 Task: Use the formula "LEFT" in spreadsheet "Project portfolio".
Action: Mouse pressed left at (1085, 316)
Screenshot: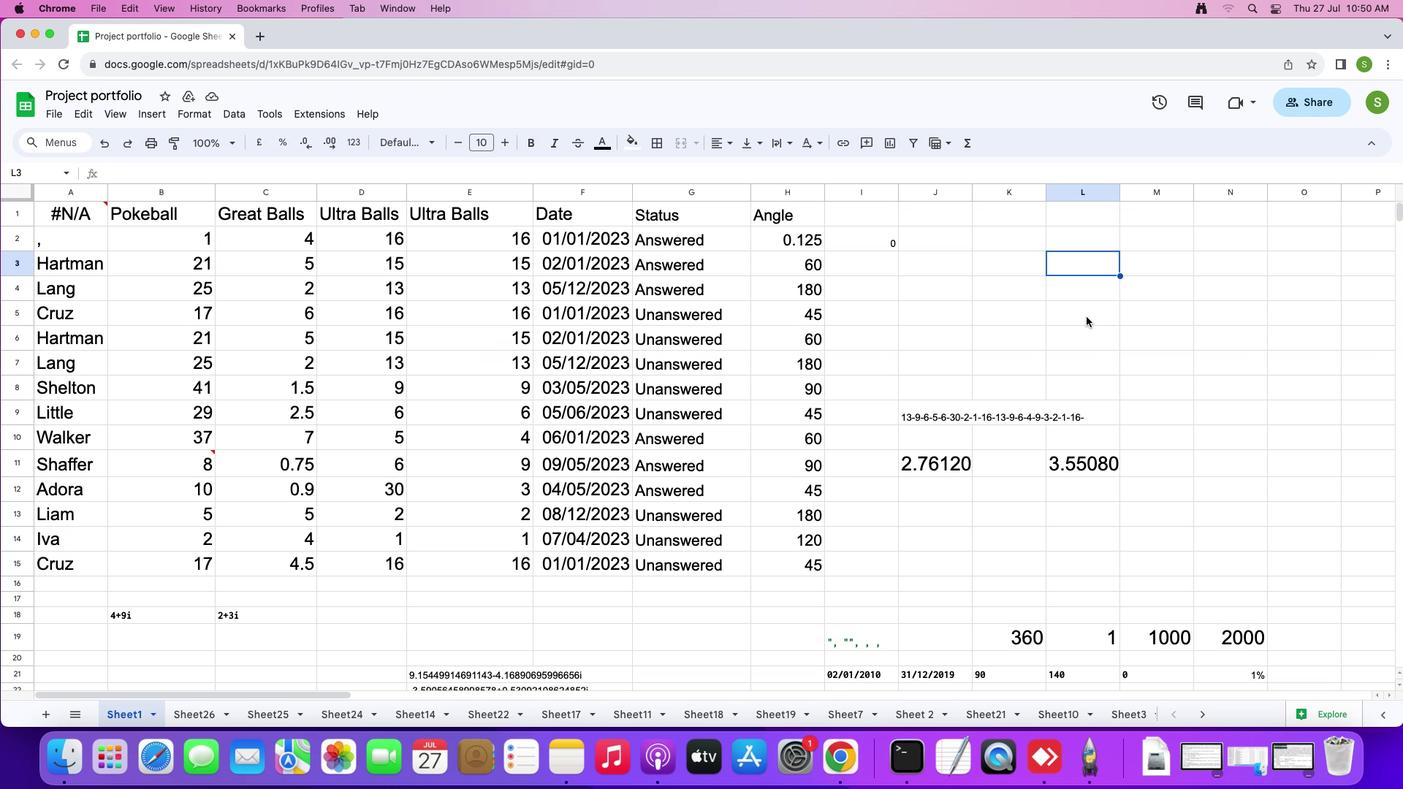 
Action: Mouse moved to (149, 113)
Screenshot: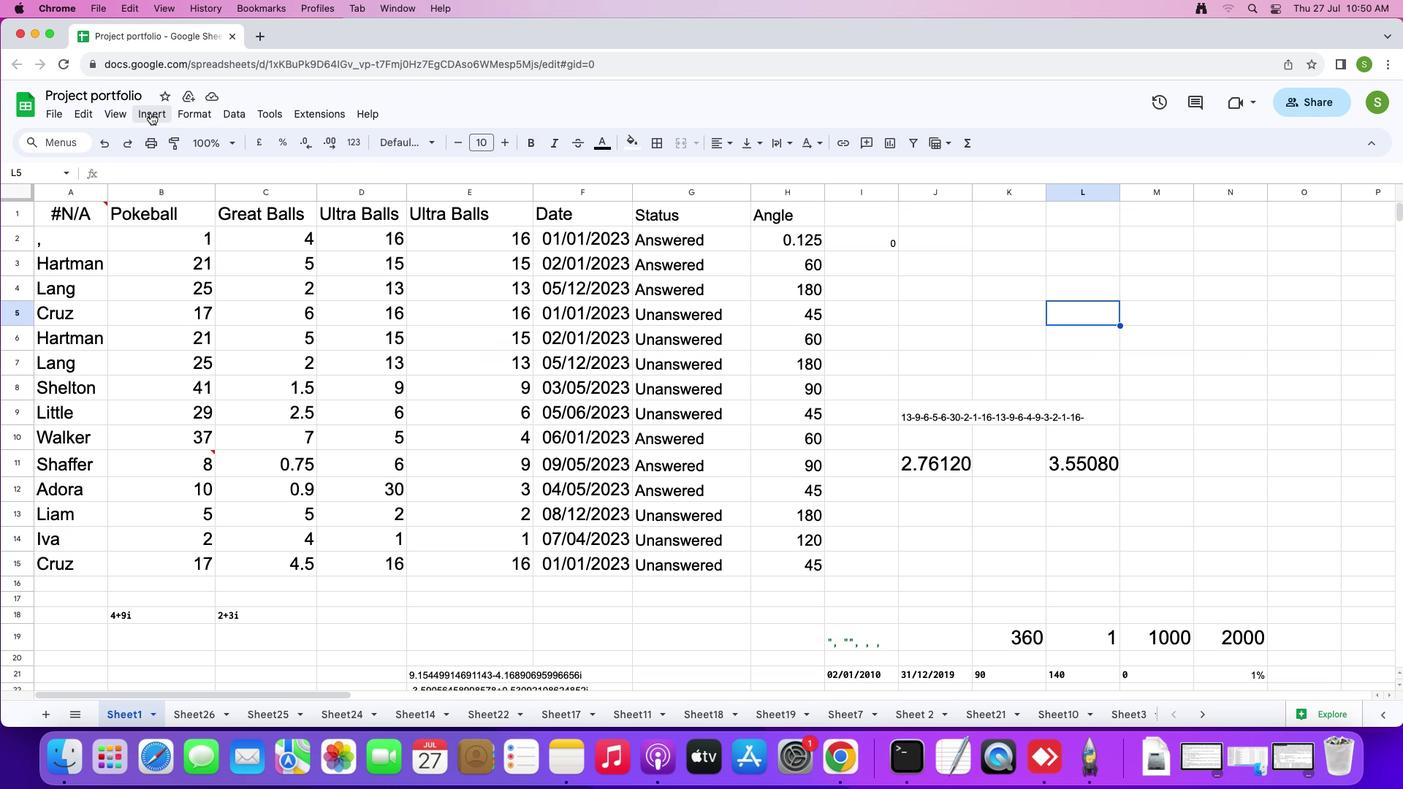 
Action: Mouse pressed left at (149, 113)
Screenshot: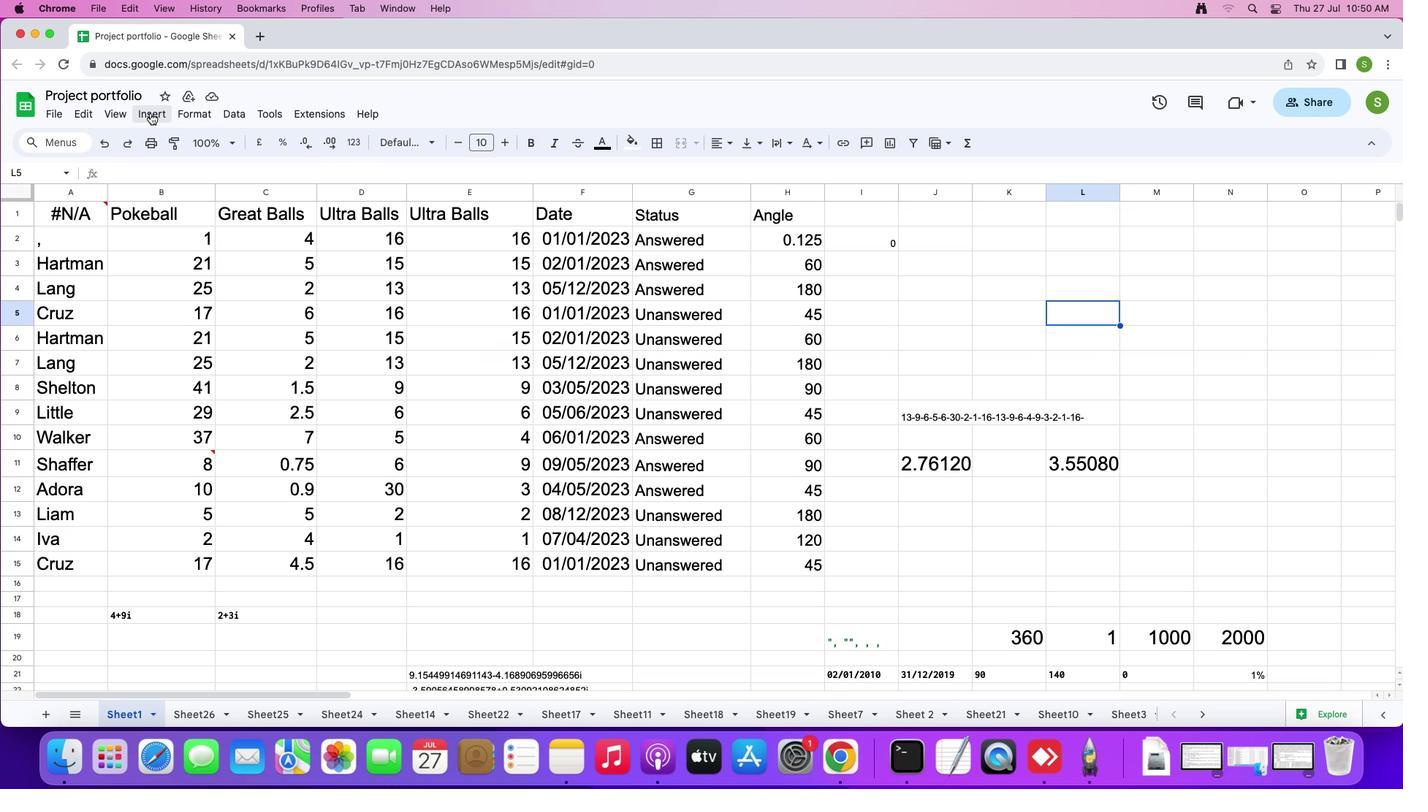 
Action: Mouse moved to (181, 350)
Screenshot: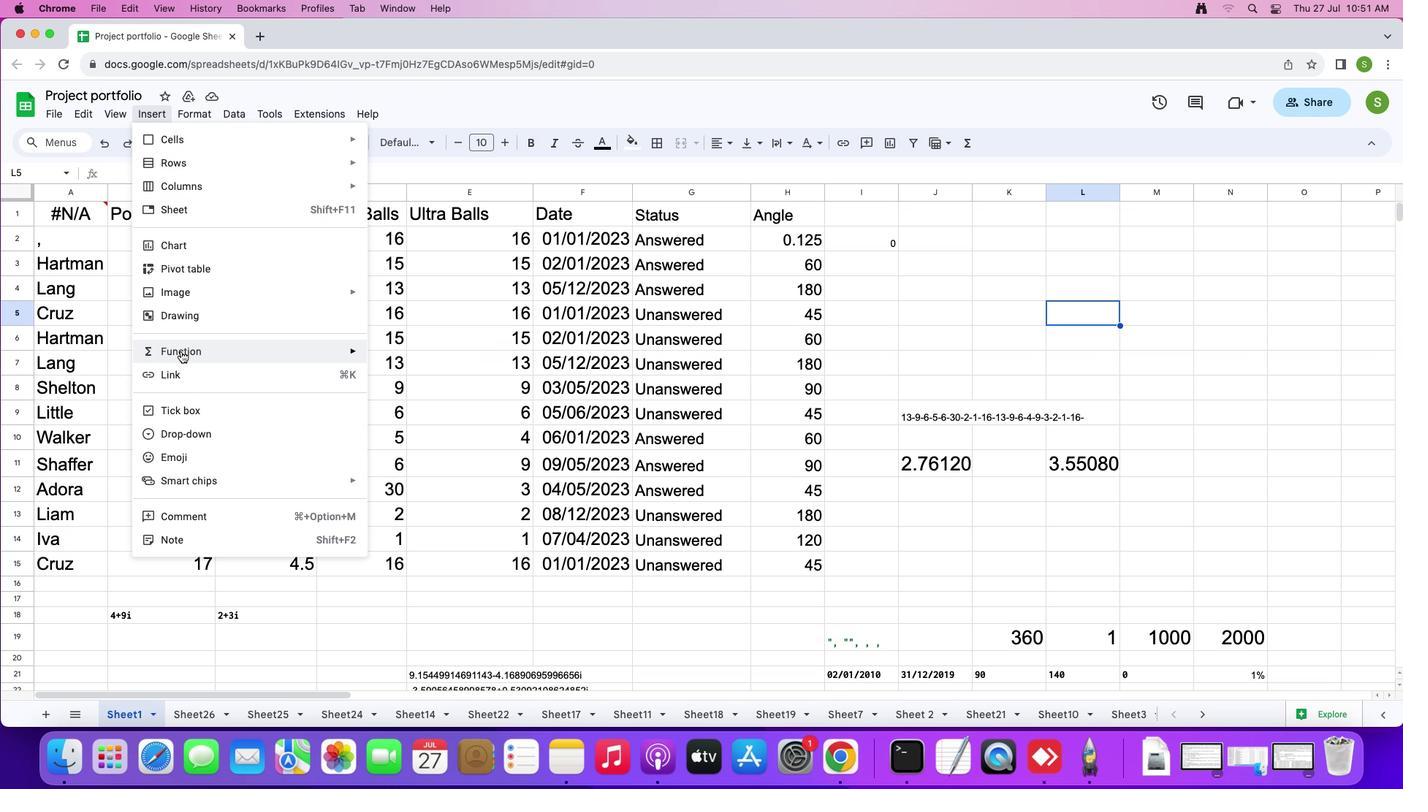 
Action: Mouse pressed left at (181, 350)
Screenshot: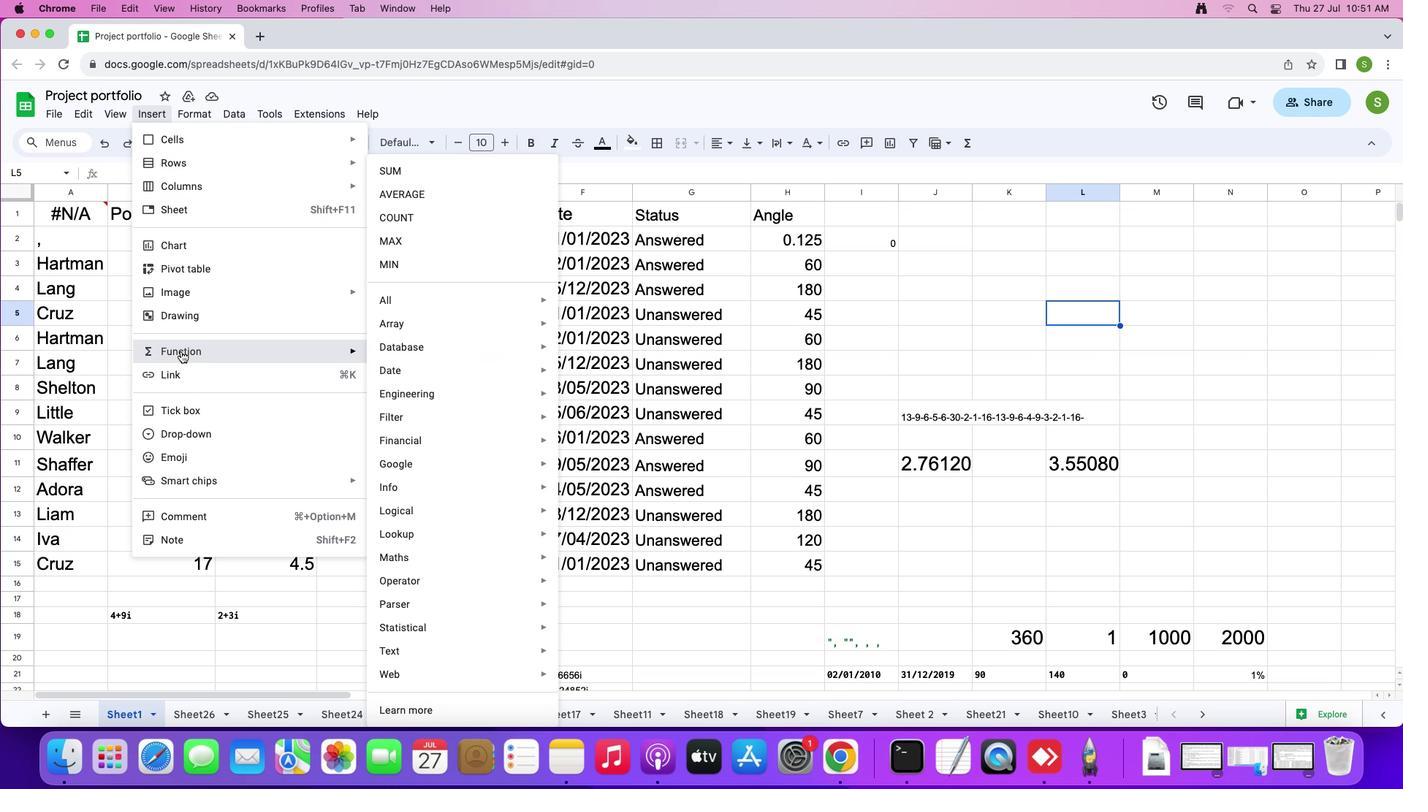 
Action: Mouse moved to (400, 295)
Screenshot: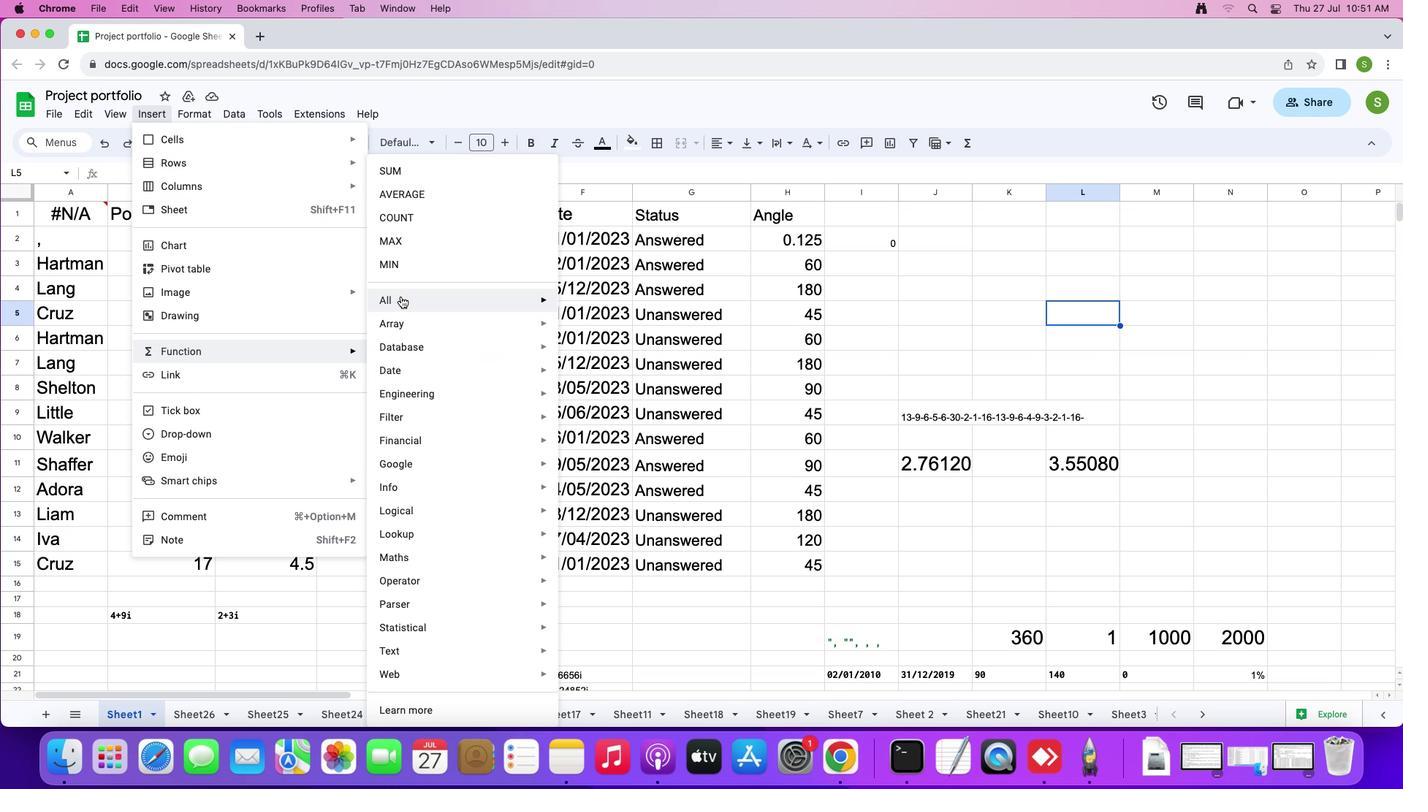 
Action: Mouse pressed left at (400, 295)
Screenshot: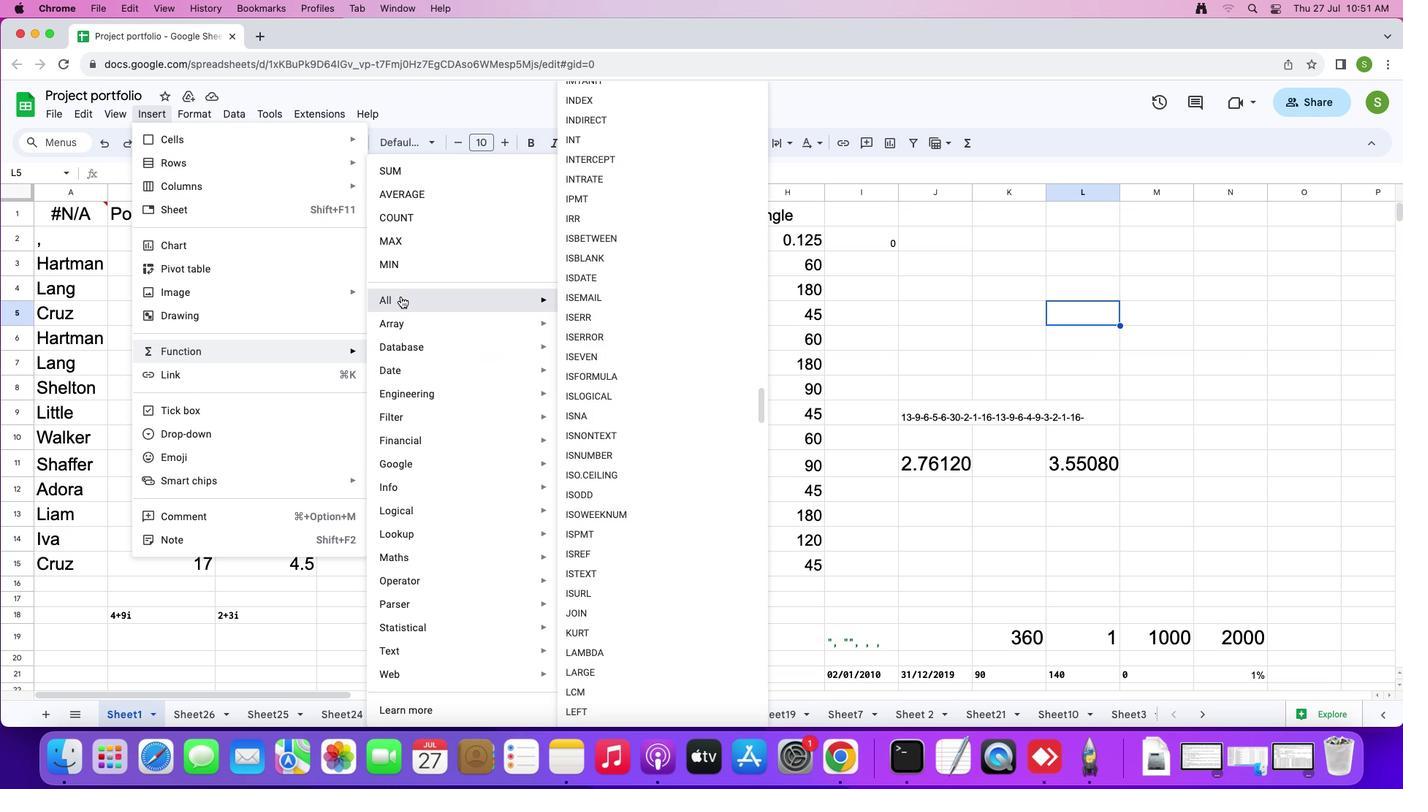
Action: Mouse moved to (635, 720)
Screenshot: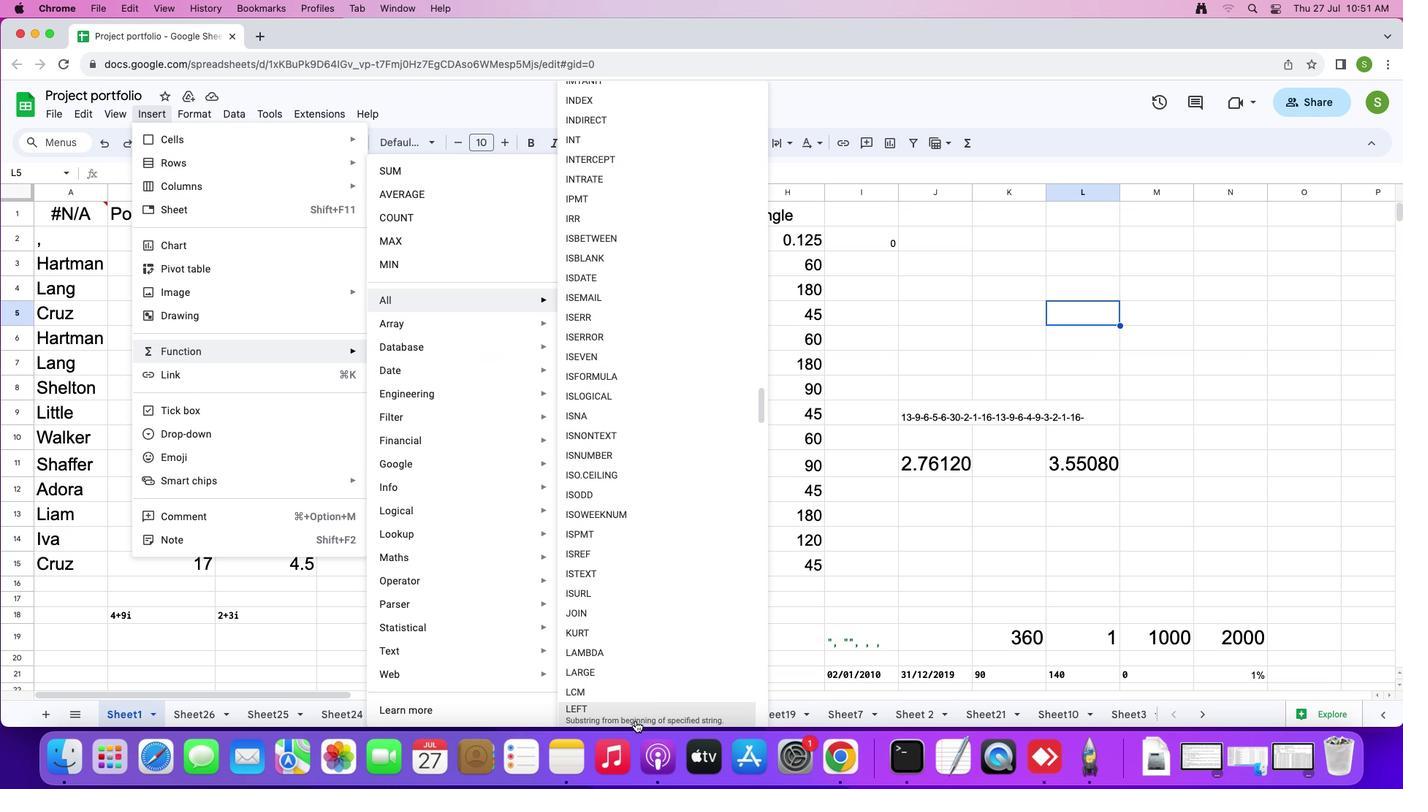 
Action: Mouse pressed left at (635, 720)
Screenshot: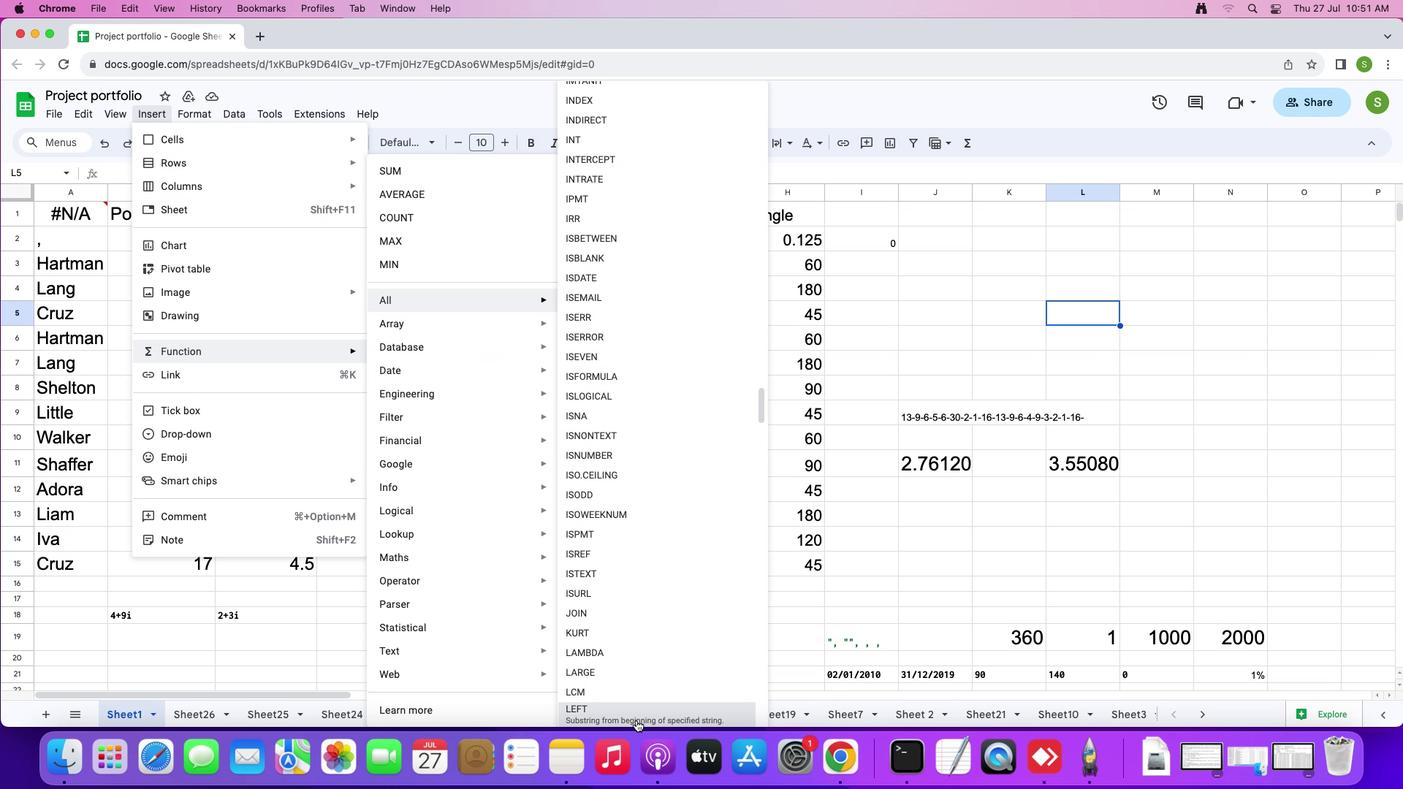 
Action: Mouse moved to (65, 311)
Screenshot: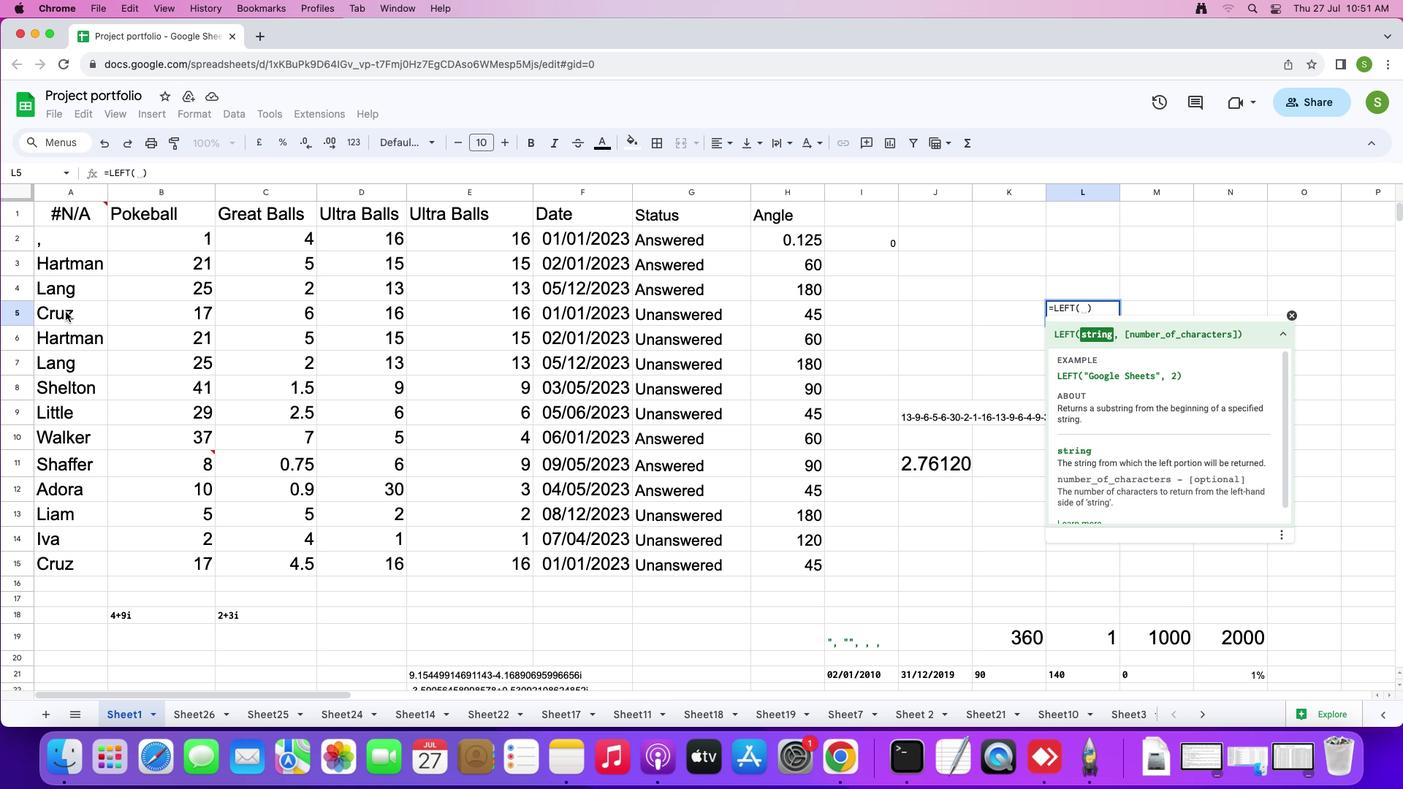 
Action: Mouse pressed left at (65, 311)
Screenshot: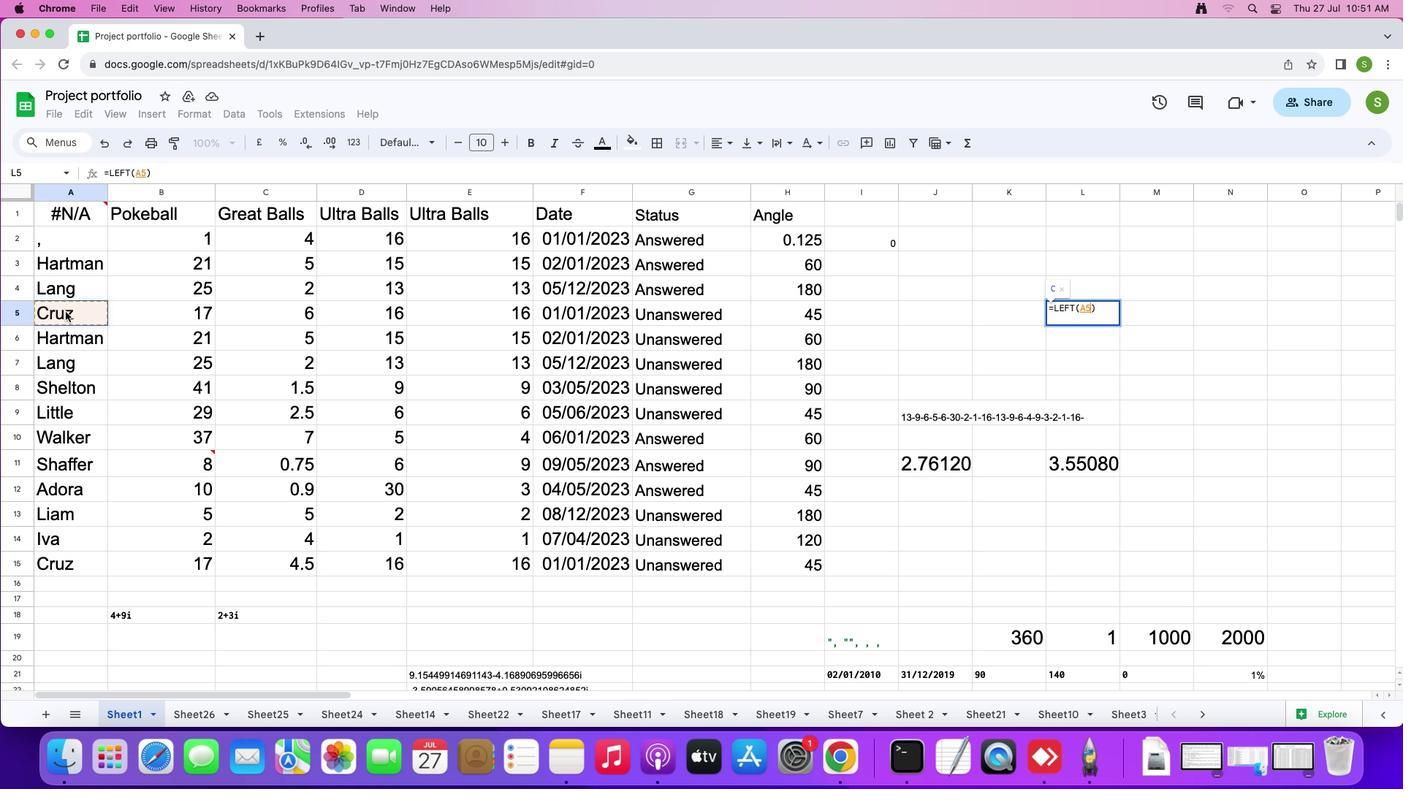 
Action: Mouse moved to (159, 504)
Screenshot: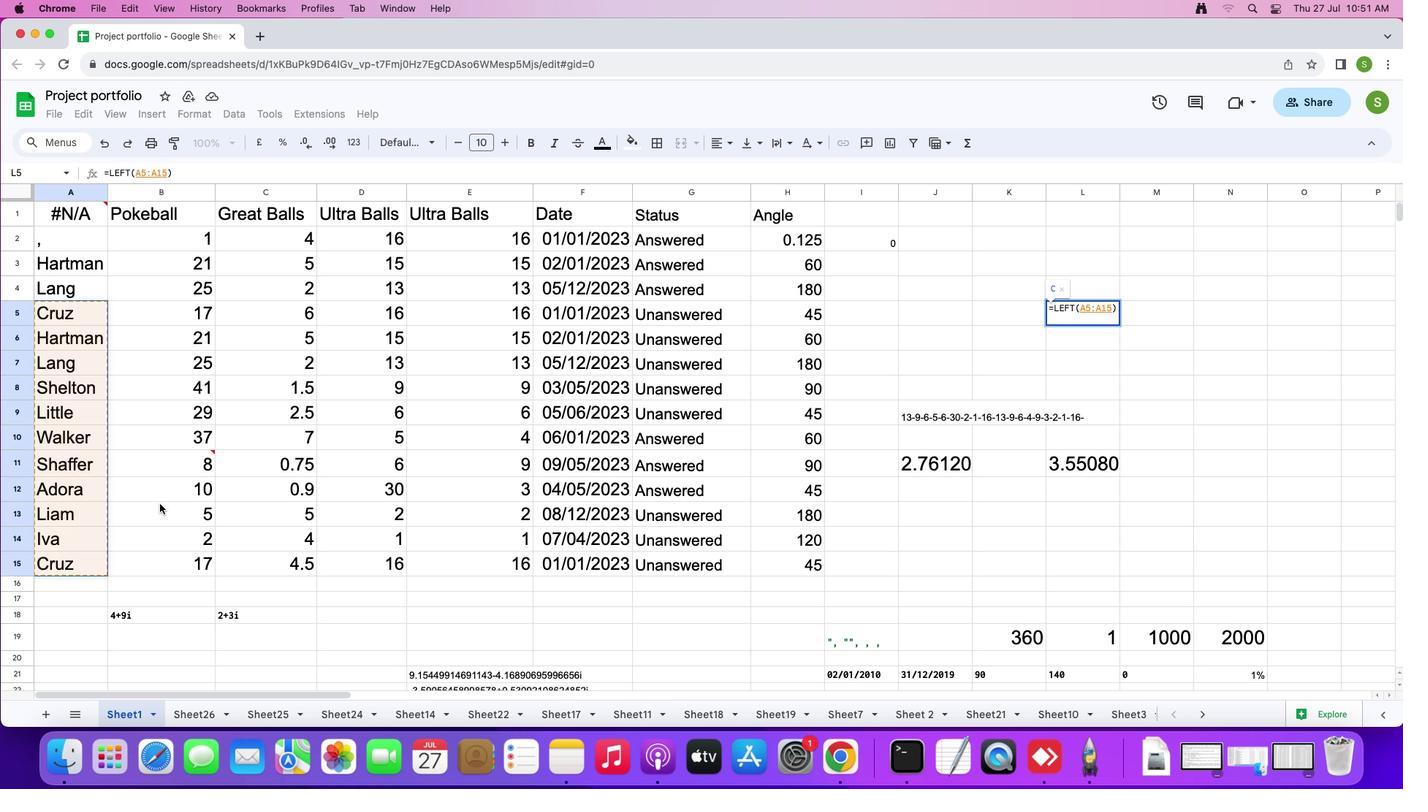 
Action: Key pressed ',''4'Key.enter
Screenshot: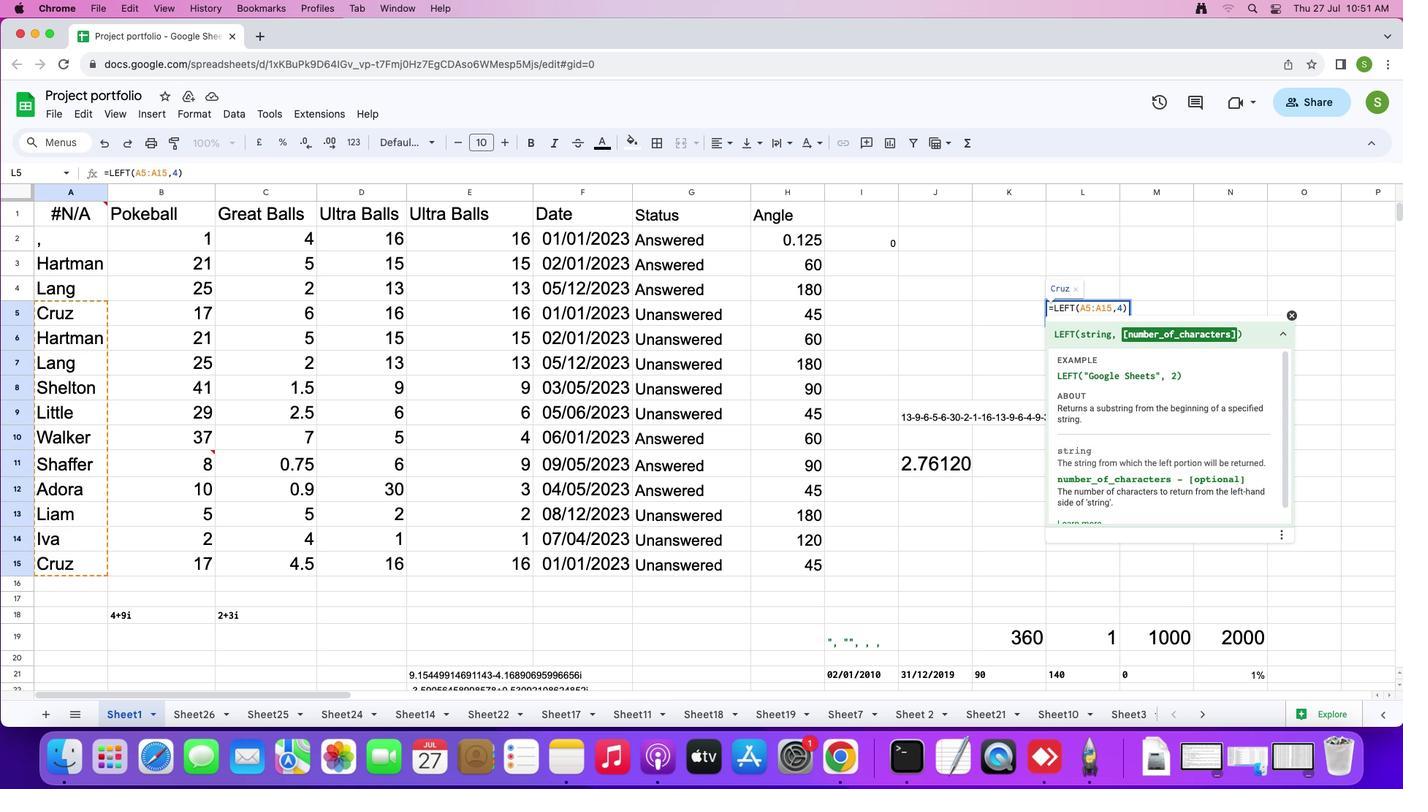 
